 Task: Create a section Dash & Dive and in the section, add a milestone Master Data Management in the project AgileRapid
Action: Mouse moved to (465, 341)
Screenshot: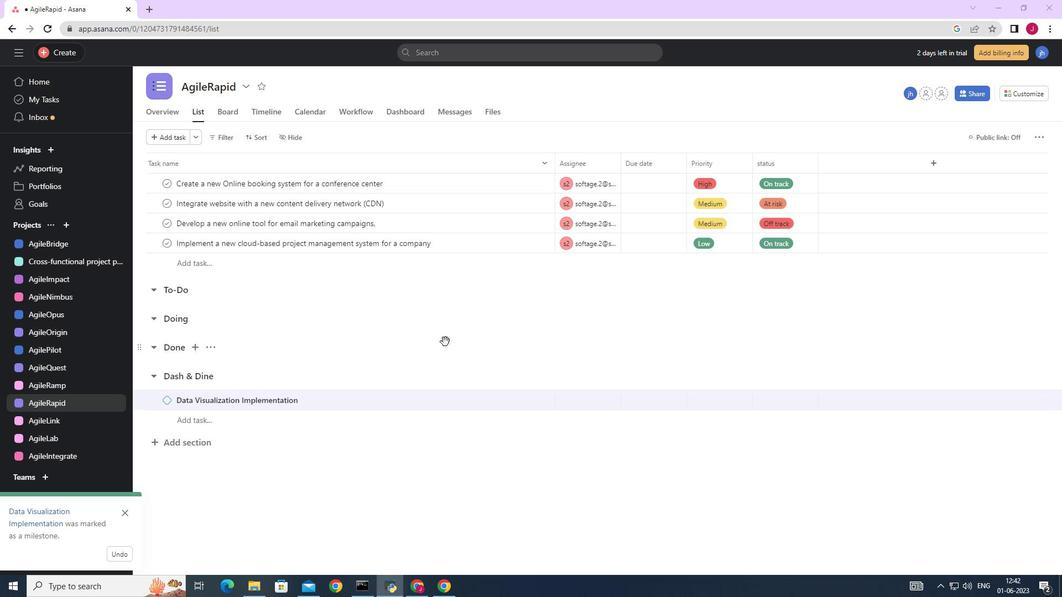 
Action: Mouse scrolled (465, 340) with delta (0, 0)
Screenshot: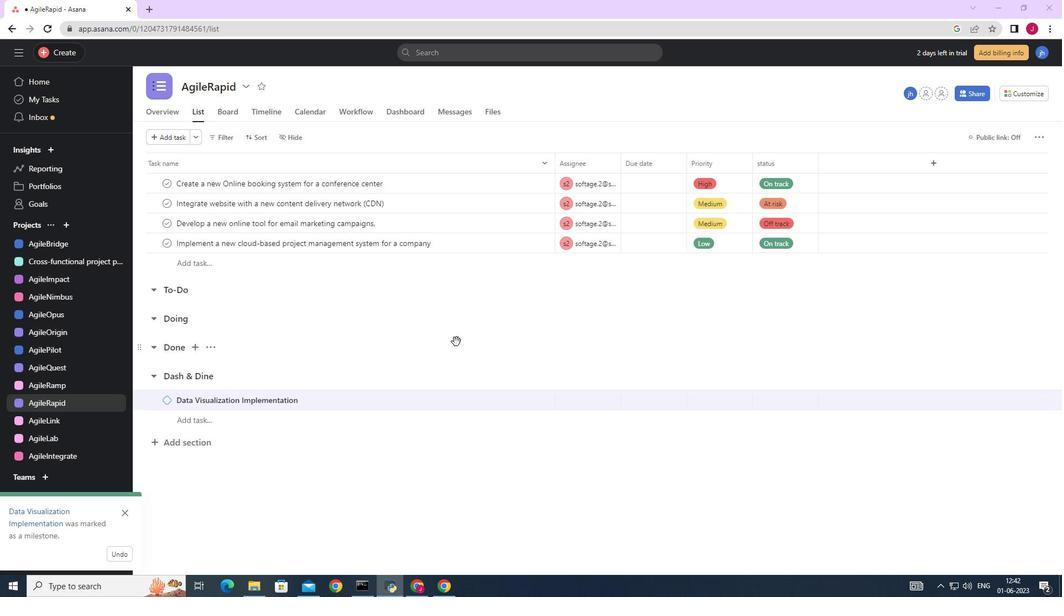 
Action: Mouse scrolled (465, 340) with delta (0, 0)
Screenshot: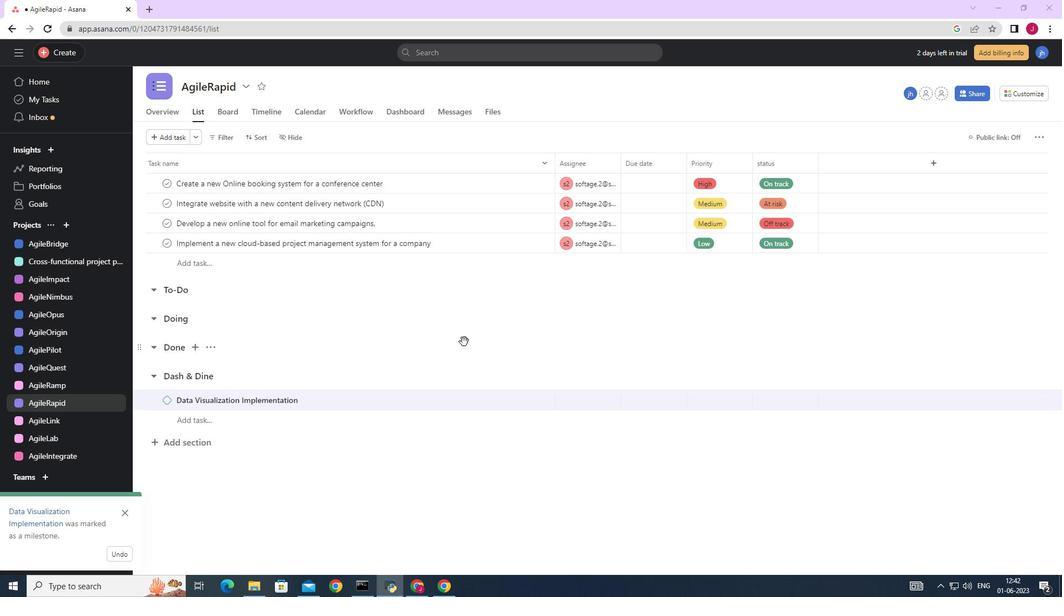 
Action: Mouse scrolled (465, 340) with delta (0, 0)
Screenshot: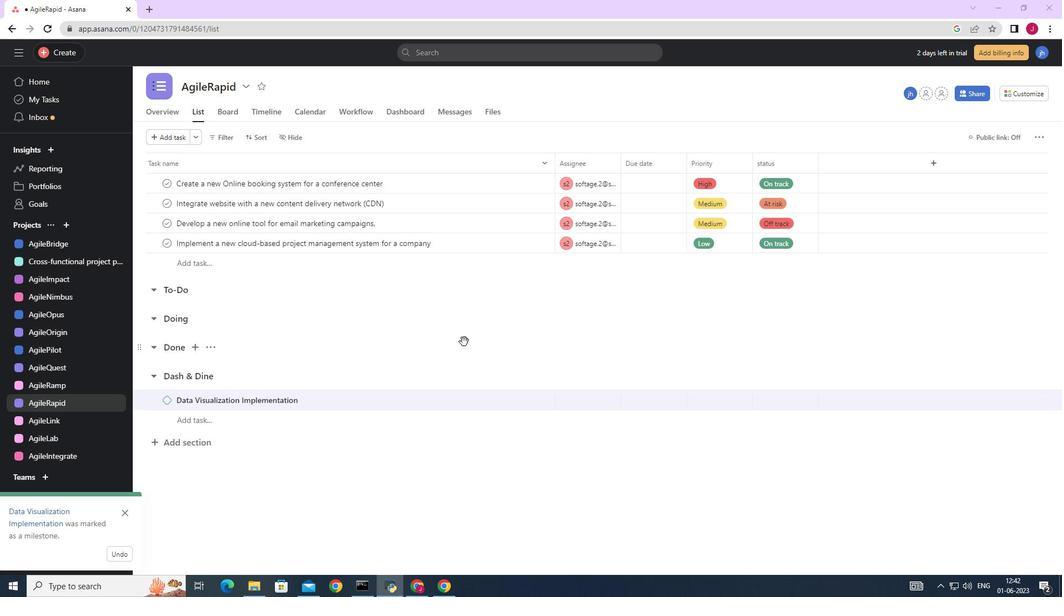 
Action: Mouse scrolled (465, 340) with delta (0, 0)
Screenshot: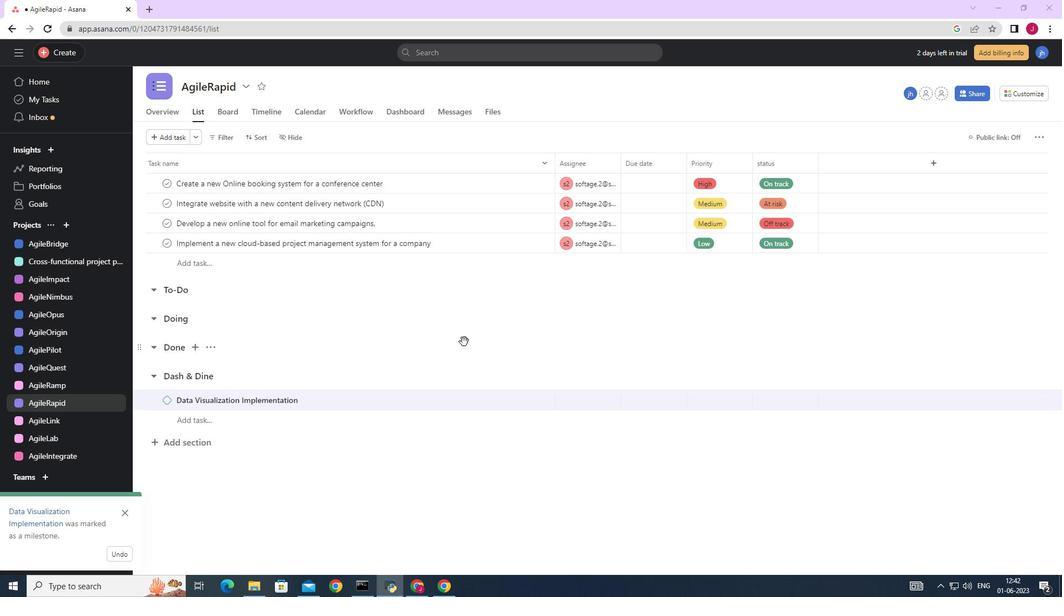 
Action: Mouse scrolled (465, 340) with delta (0, 0)
Screenshot: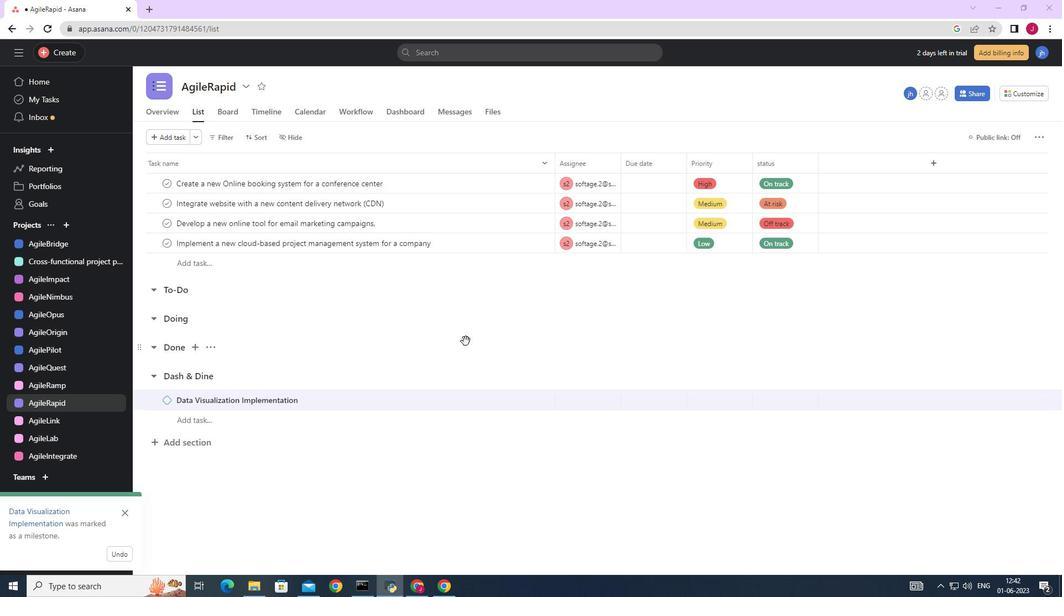 
Action: Mouse scrolled (465, 340) with delta (0, 0)
Screenshot: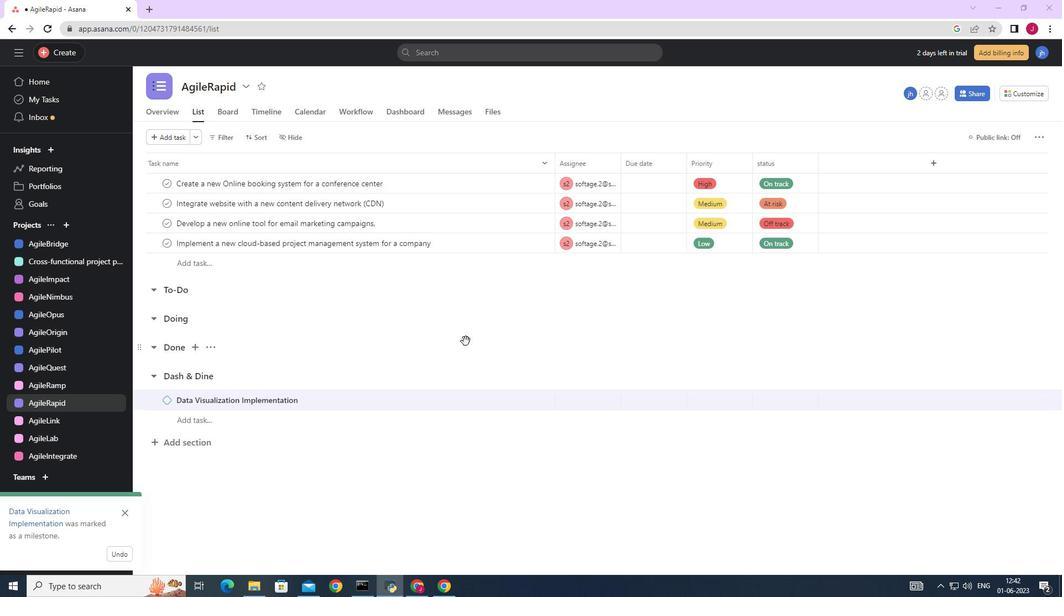 
Action: Mouse moved to (205, 443)
Screenshot: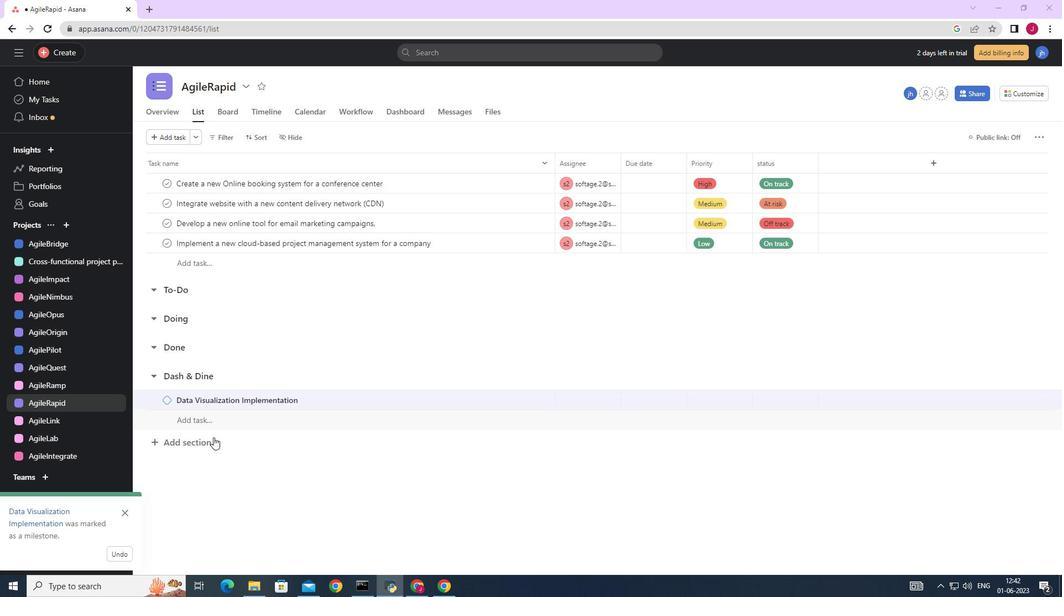 
Action: Mouse pressed left at (205, 443)
Screenshot: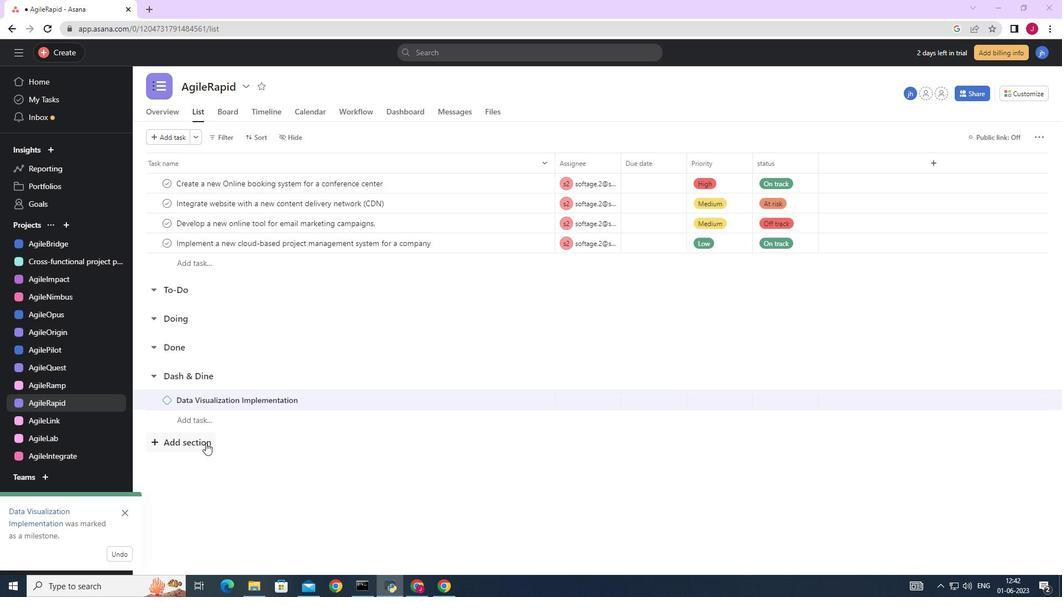 
Action: Key pressed <Key.caps_lock>D<Key.caps_lock>ash<Key.space><Key.shift>&<Key.space><Key.caps_lock>D<Key.caps_lock>ive<Key.space><Key.enter><Key.caps_lock>M<Key.caps_lock>aster<Key.space><Key.caps_lock>D<Key.caps_lock>ata<Key.space><Key.caps_lock>M<Key.caps_lock>anagement
Screenshot: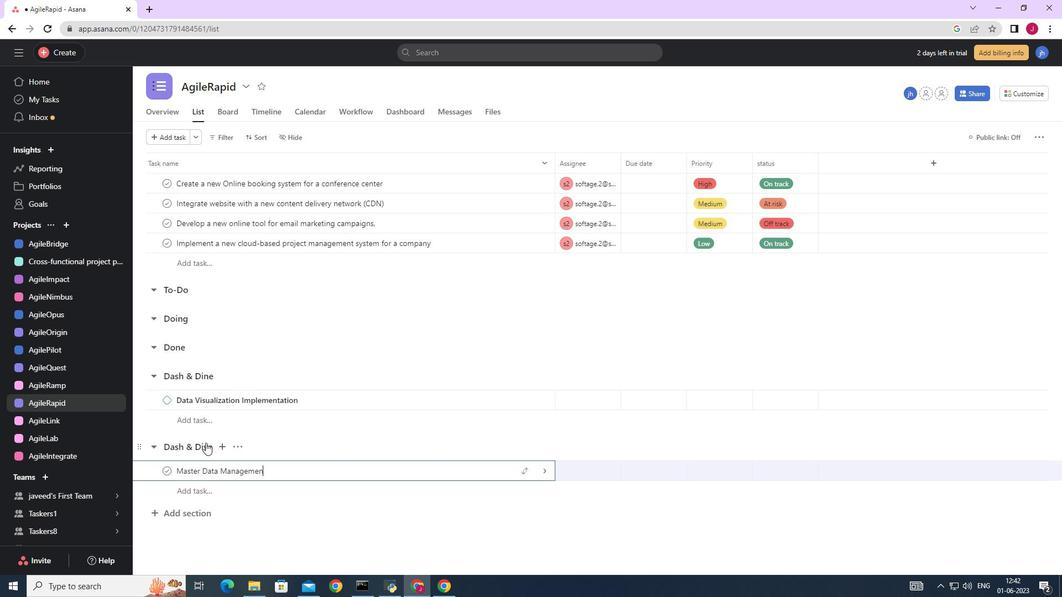 
Action: Mouse moved to (547, 471)
Screenshot: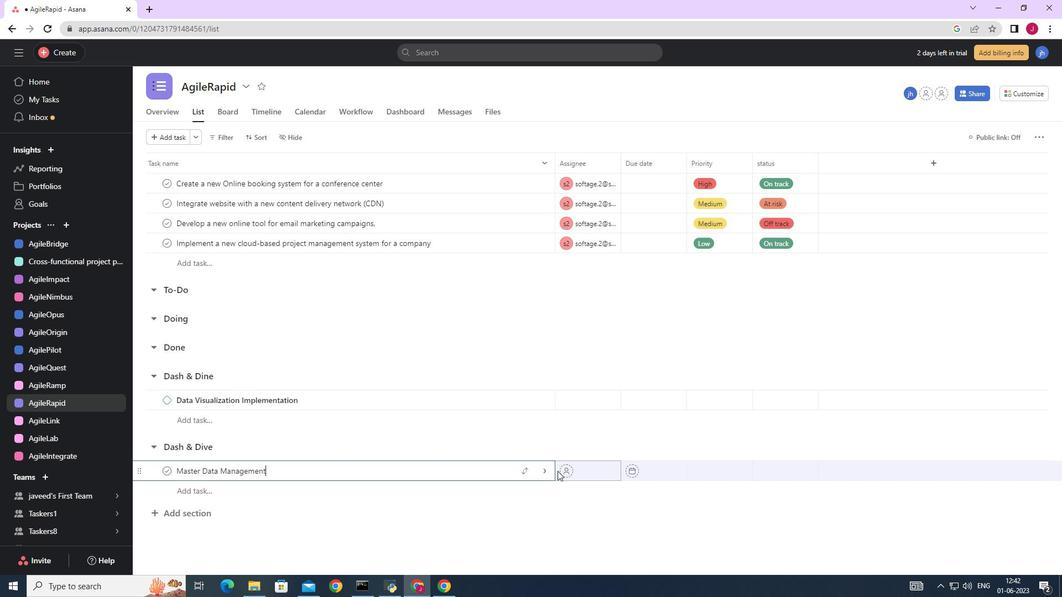 
Action: Mouse pressed left at (547, 471)
Screenshot: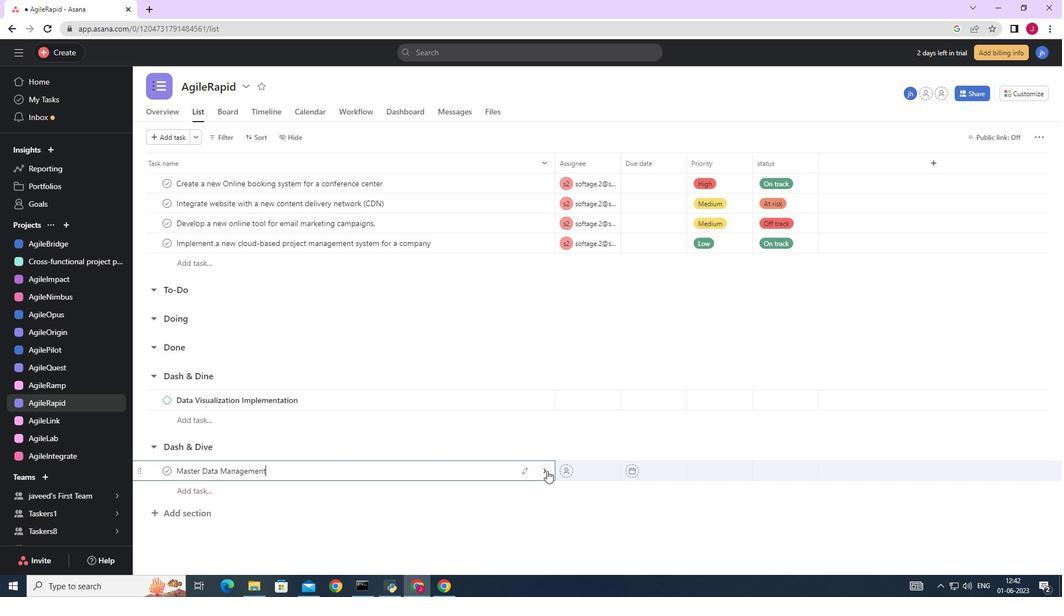 
Action: Mouse moved to (1019, 138)
Screenshot: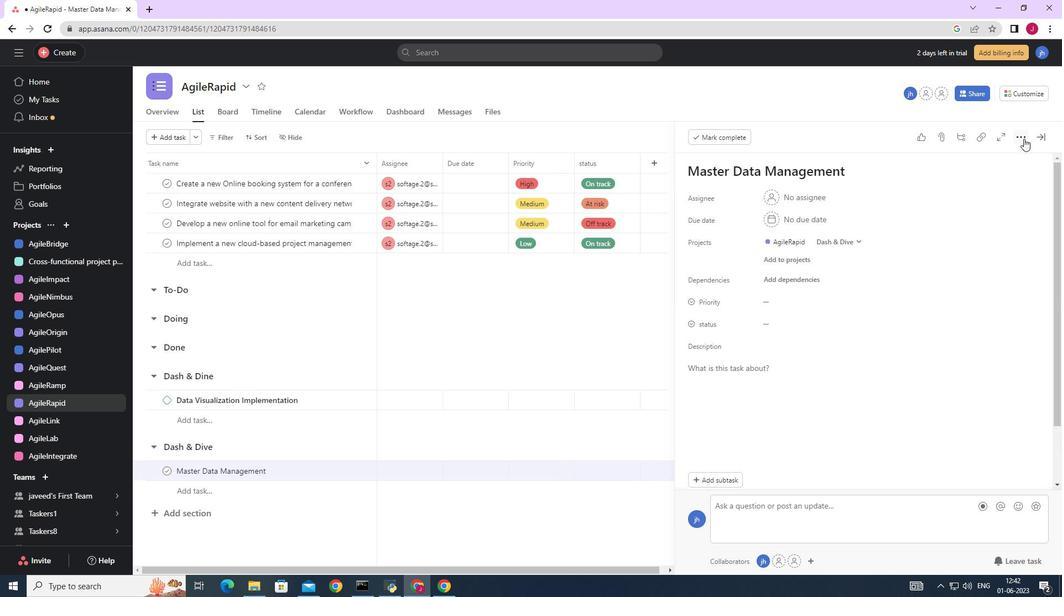 
Action: Mouse pressed left at (1019, 138)
Screenshot: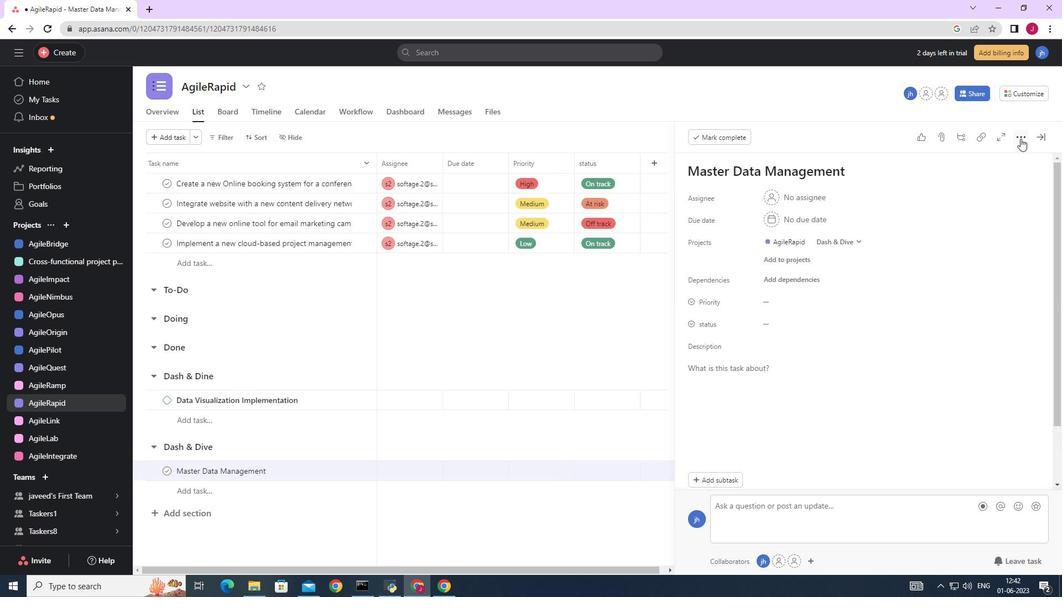 
Action: Mouse moved to (934, 177)
Screenshot: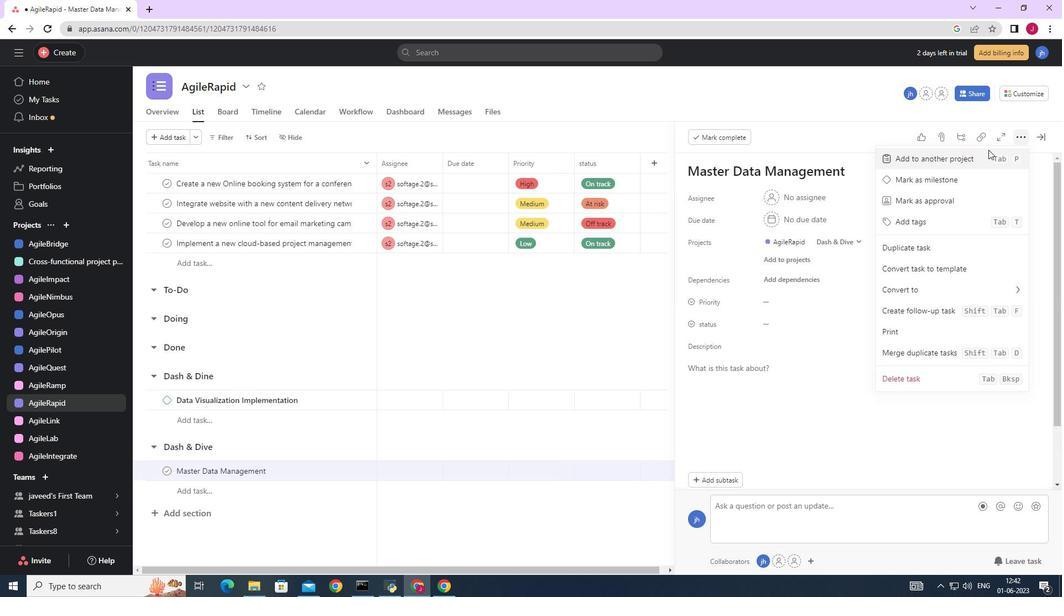 
Action: Mouse pressed left at (934, 177)
Screenshot: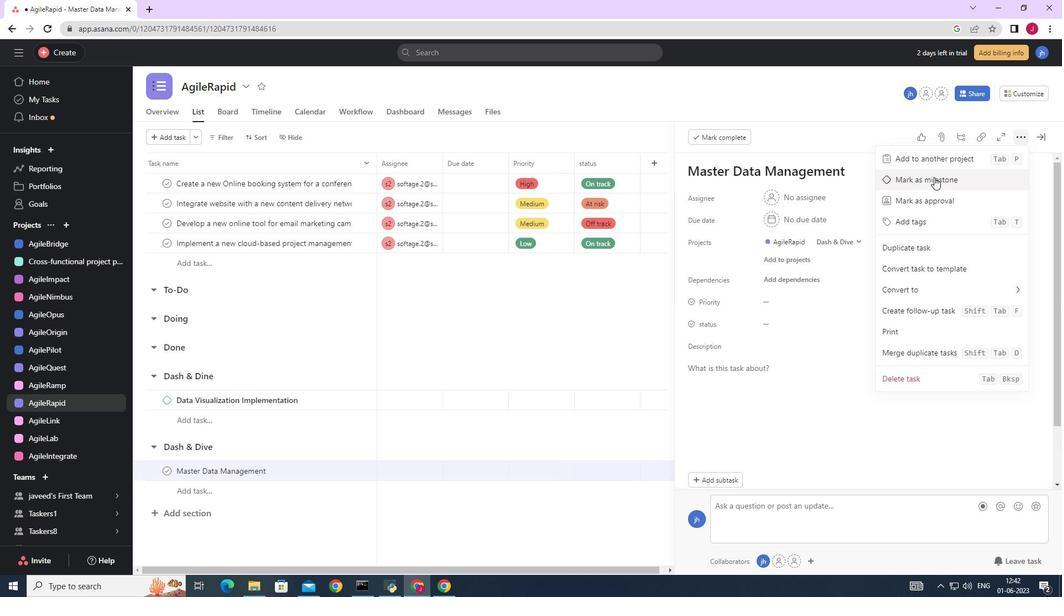 
Action: Mouse moved to (1045, 135)
Screenshot: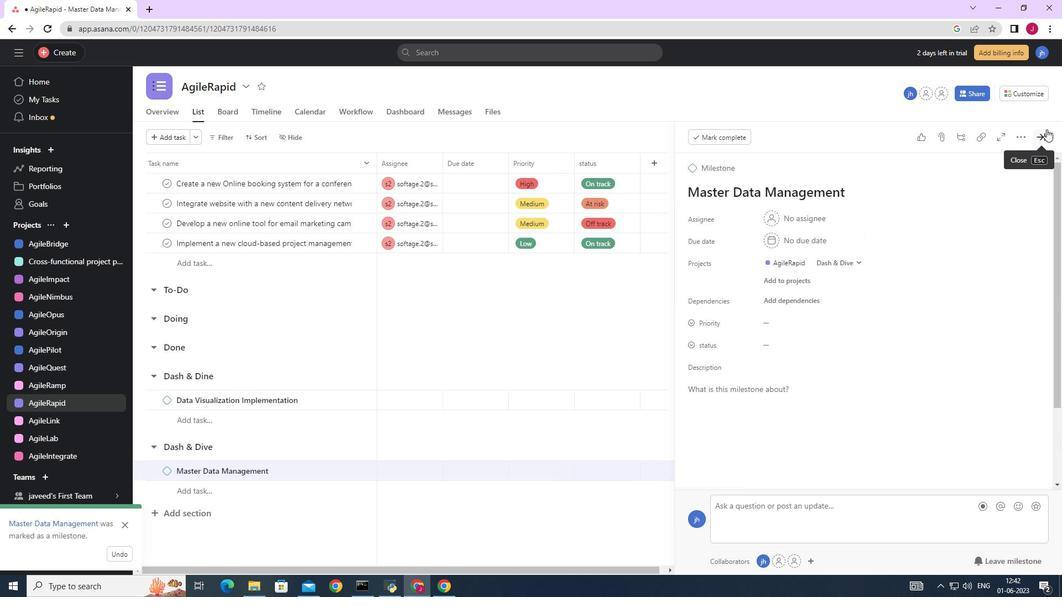 
Action: Mouse pressed left at (1045, 135)
Screenshot: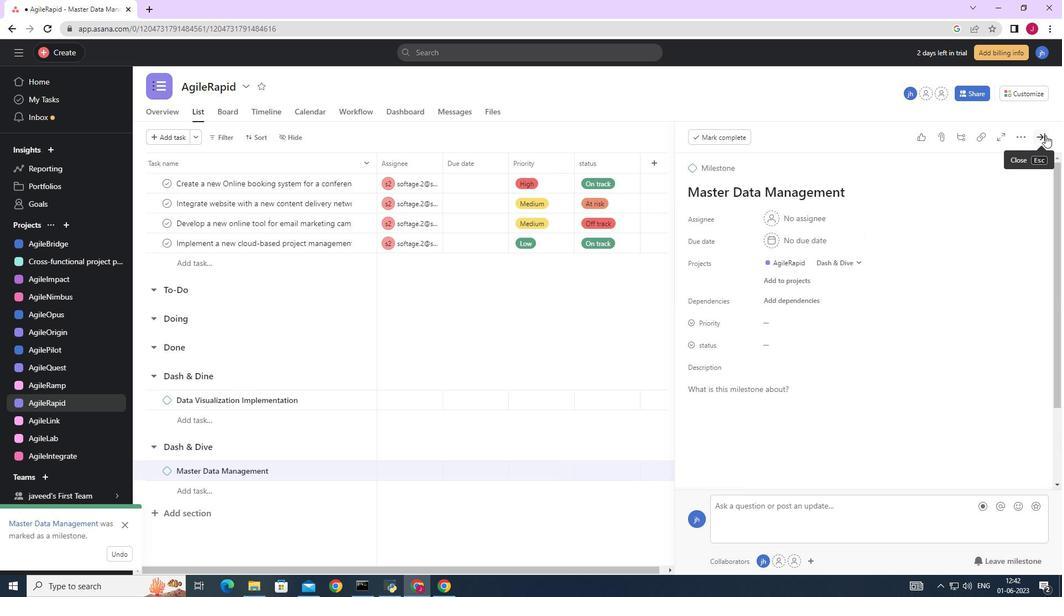 
Action: Mouse moved to (359, 220)
Screenshot: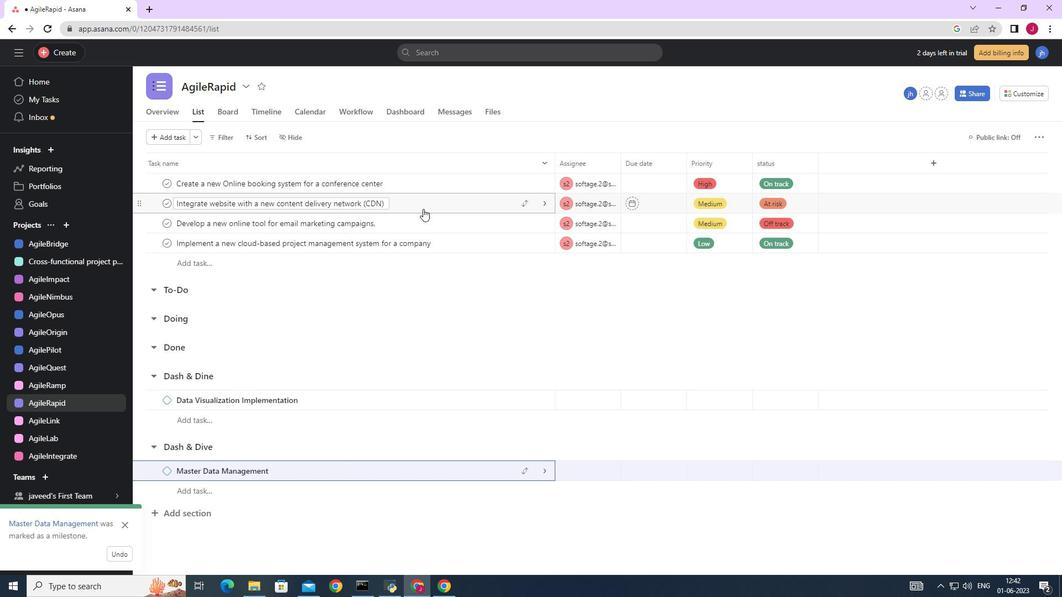 
